 Task: Use the formula "PERCENTILE" in spreadsheet "Project protfolio".
Action: Key pressed '='
Screenshot: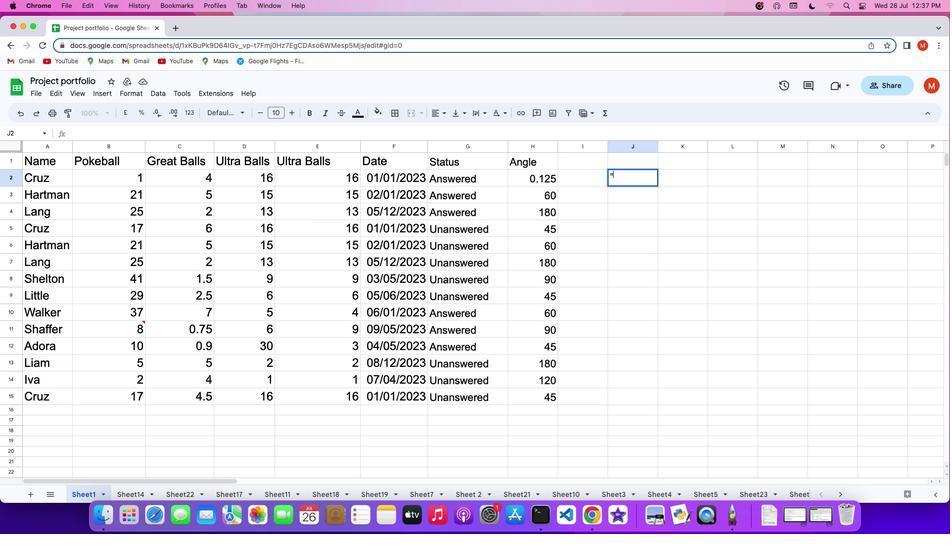 
Action: Mouse moved to (605, 111)
Screenshot: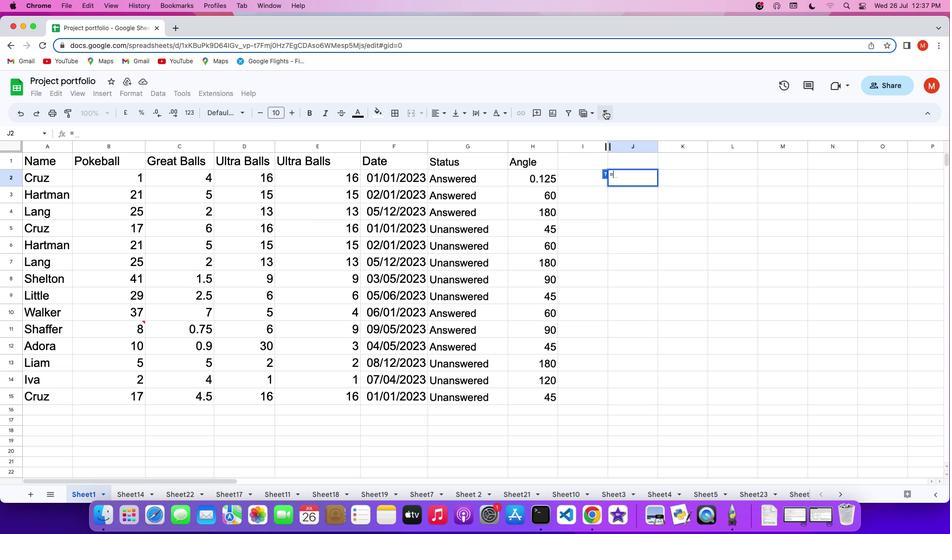 
Action: Mouse pressed left at (605, 111)
Screenshot: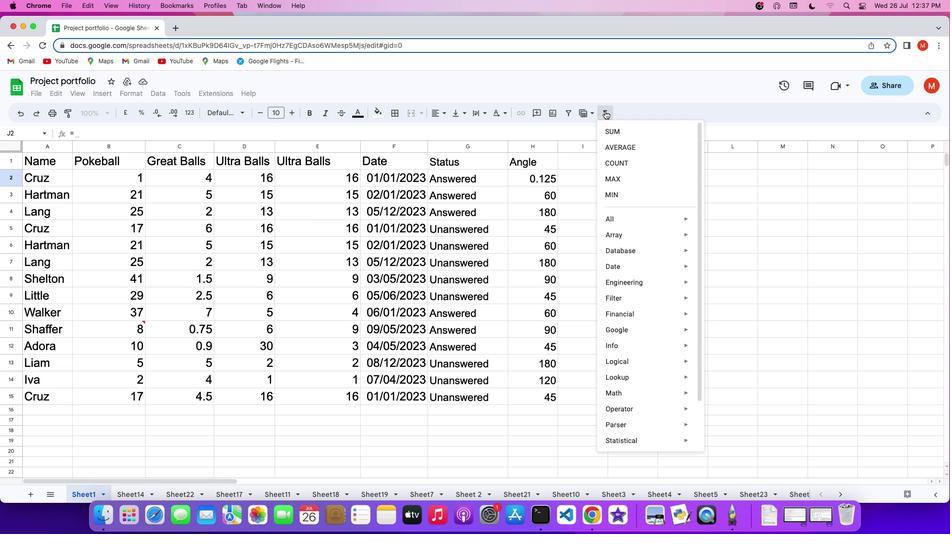 
Action: Mouse moved to (741, 418)
Screenshot: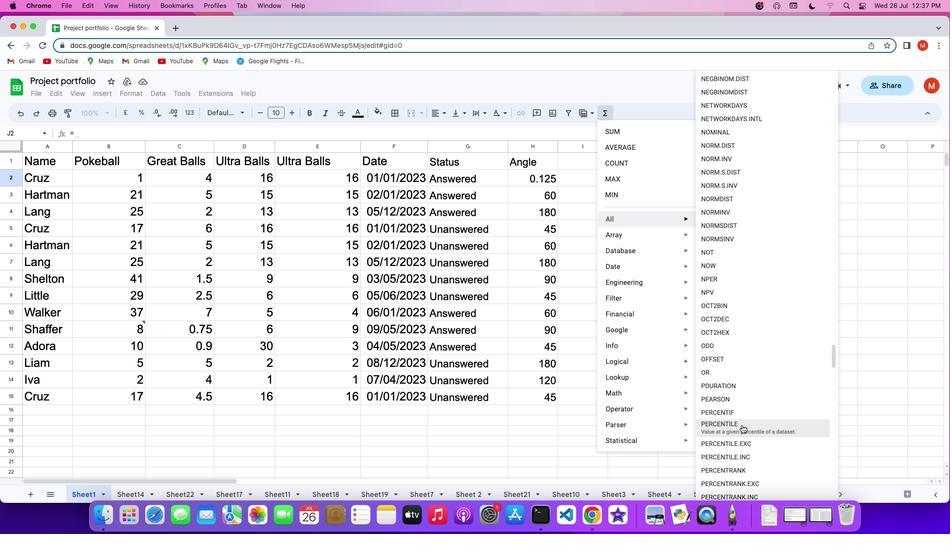 
Action: Mouse pressed left at (741, 418)
Screenshot: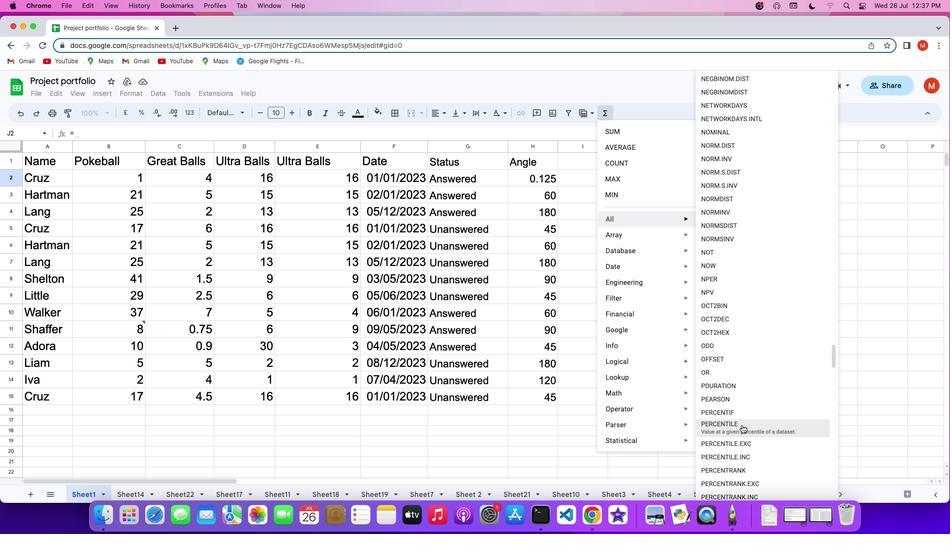 
Action: Mouse moved to (125, 176)
Screenshot: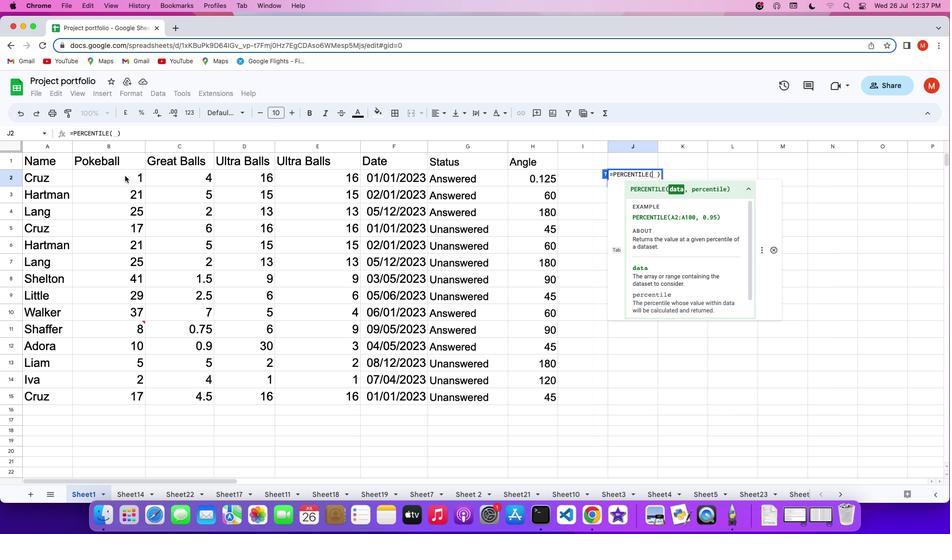 
Action: Mouse pressed left at (125, 176)
Screenshot: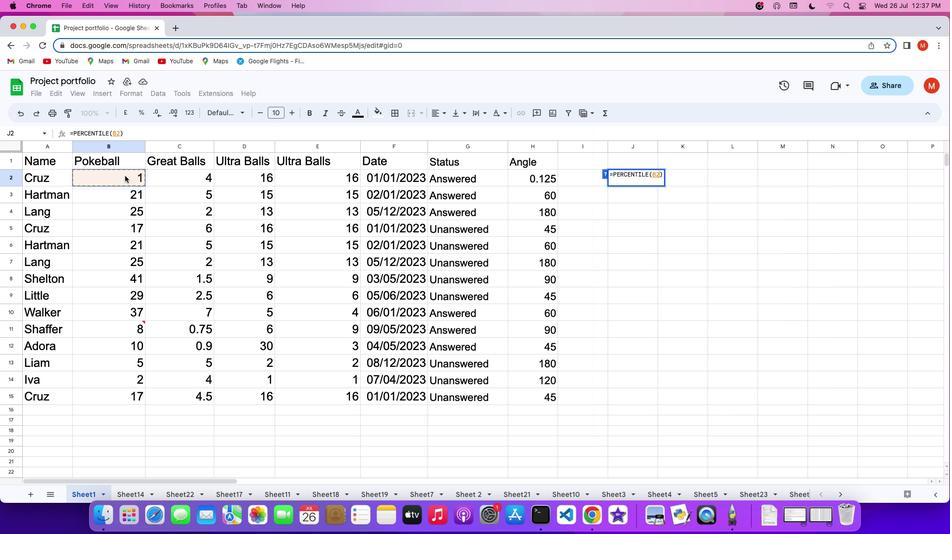 
Action: Mouse moved to (160, 398)
Screenshot: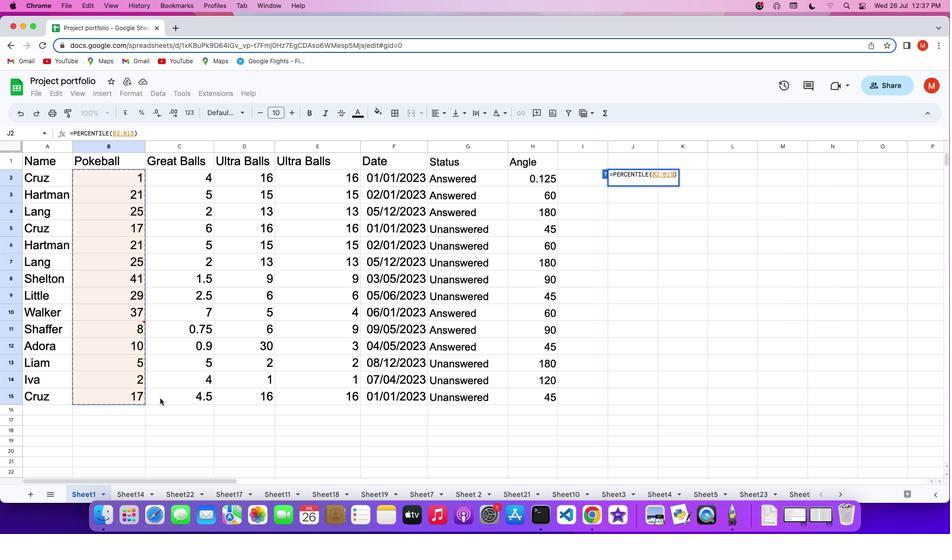 
Action: Key pressed ',''0''.''9''5'Key.enter
Screenshot: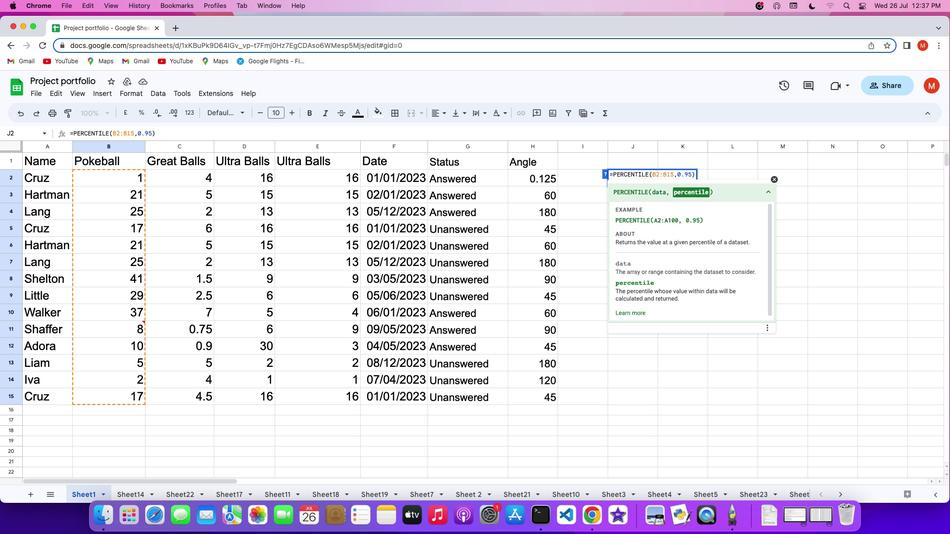 
